 Task: Insert curve line.
Action: Mouse moved to (213, 77)
Screenshot: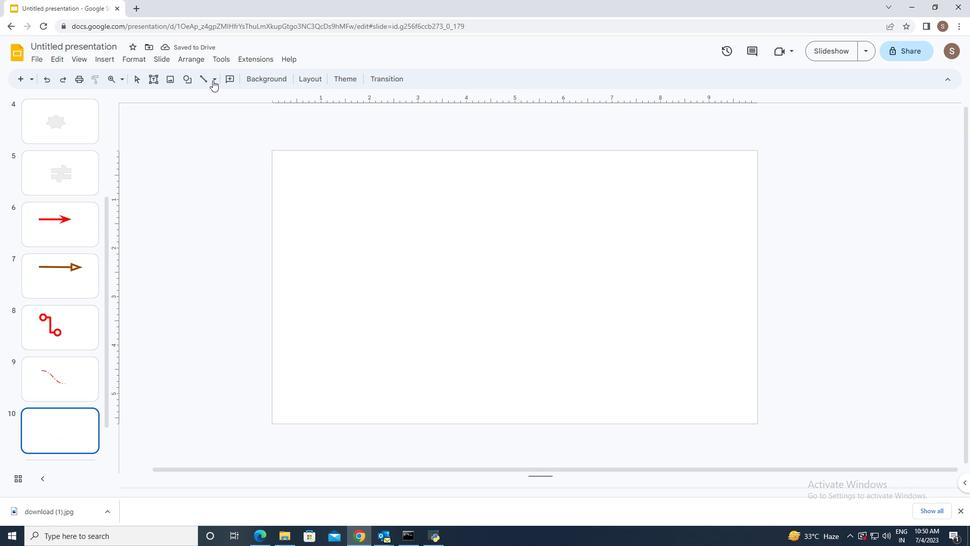 
Action: Mouse pressed left at (213, 77)
Screenshot: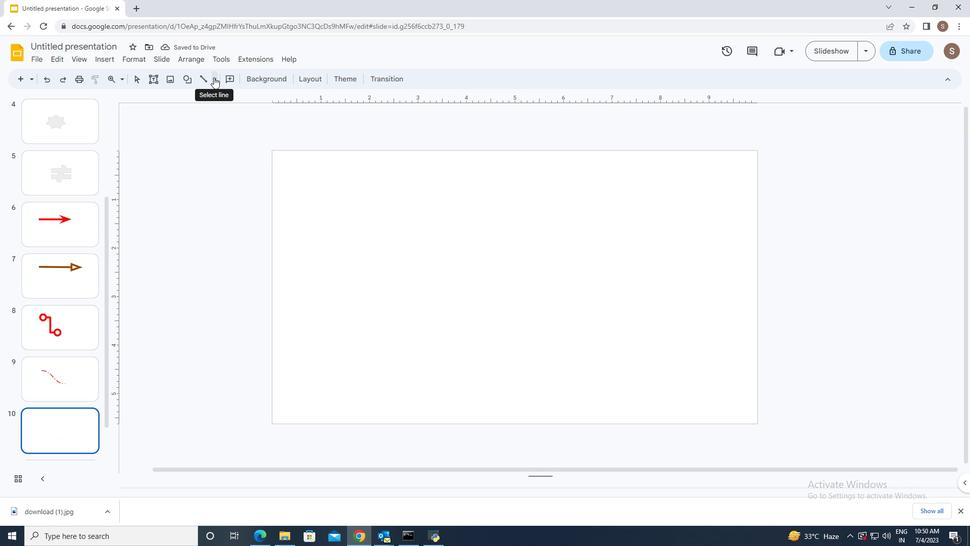 
Action: Mouse moved to (235, 165)
Screenshot: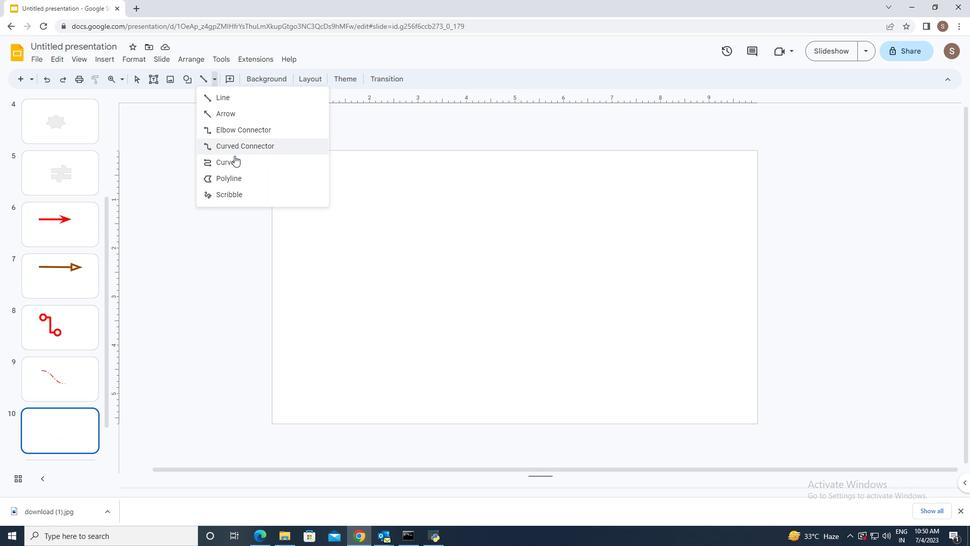 
Action: Mouse pressed left at (235, 165)
Screenshot: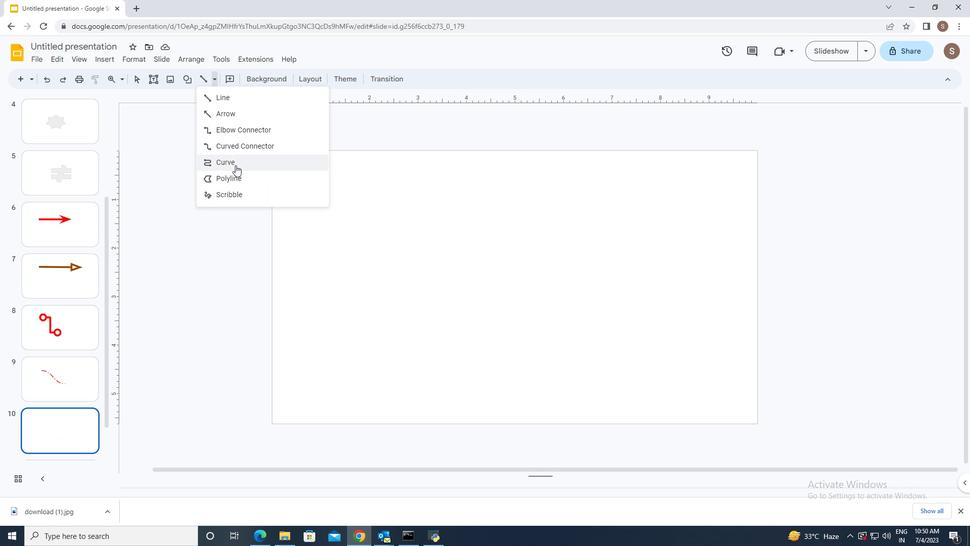 
Action: Mouse moved to (294, 212)
Screenshot: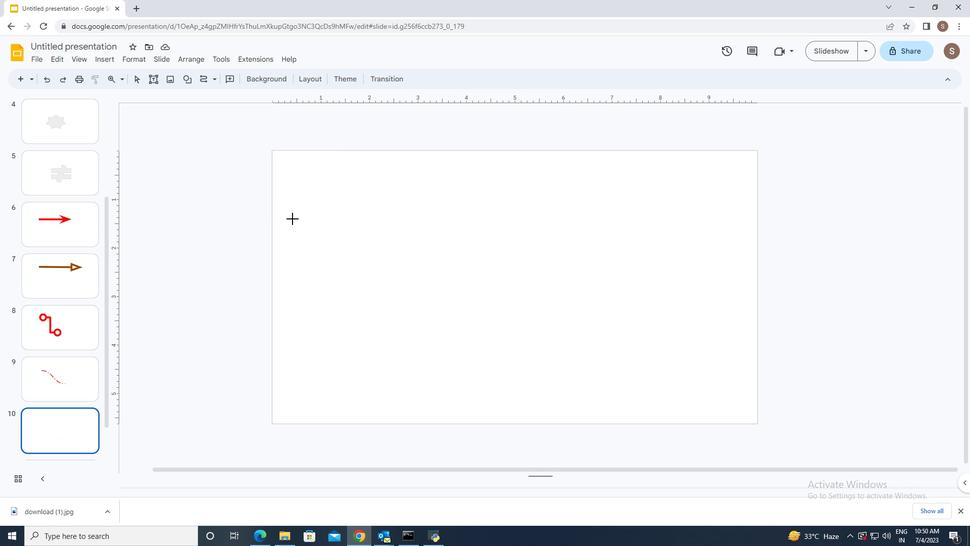 
Action: Mouse pressed left at (294, 212)
Screenshot: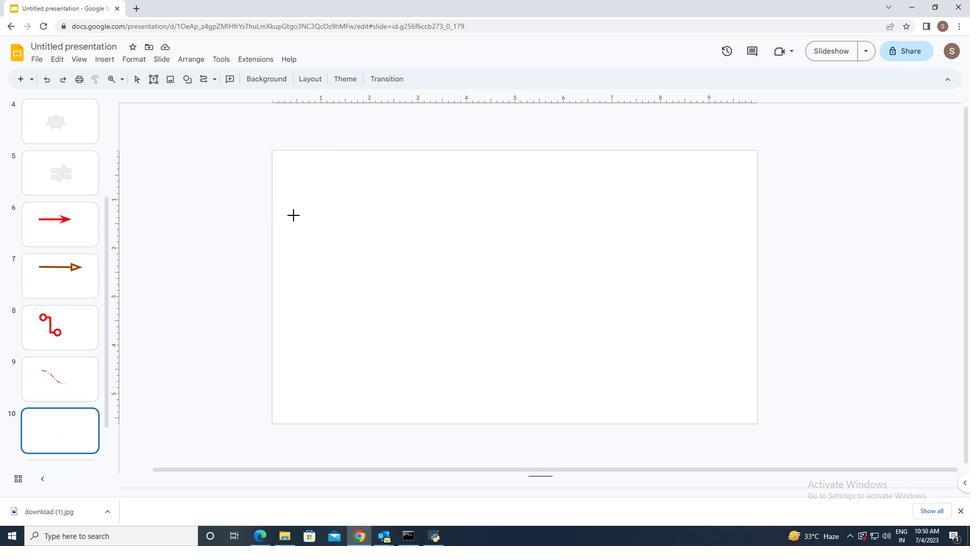 
Action: Mouse moved to (376, 199)
Screenshot: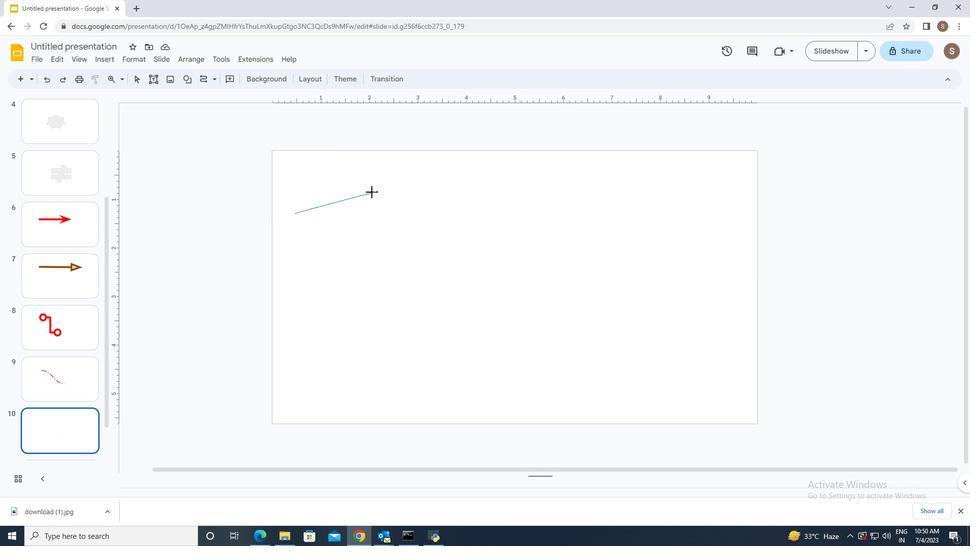 
Action: Mouse pressed left at (375, 198)
Screenshot: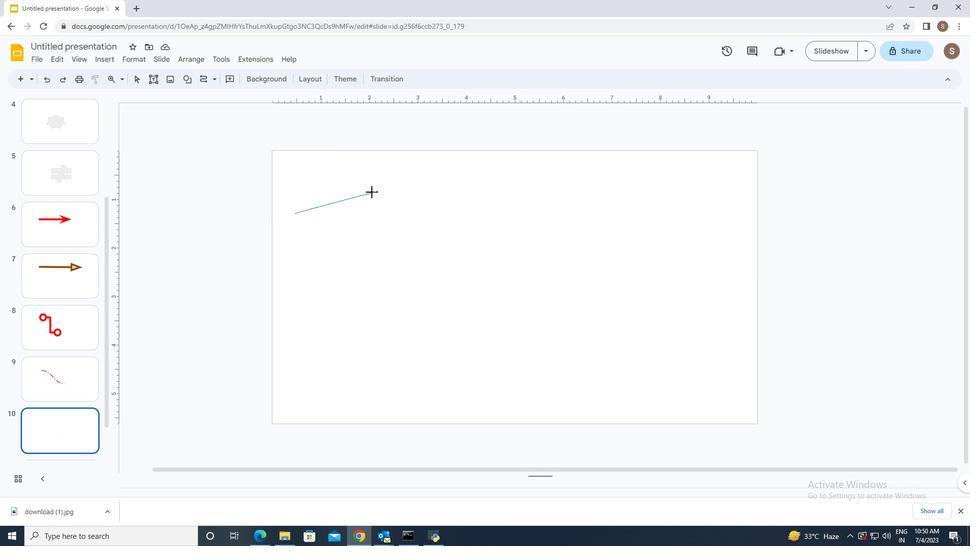 
Action: Mouse moved to (399, 310)
Screenshot: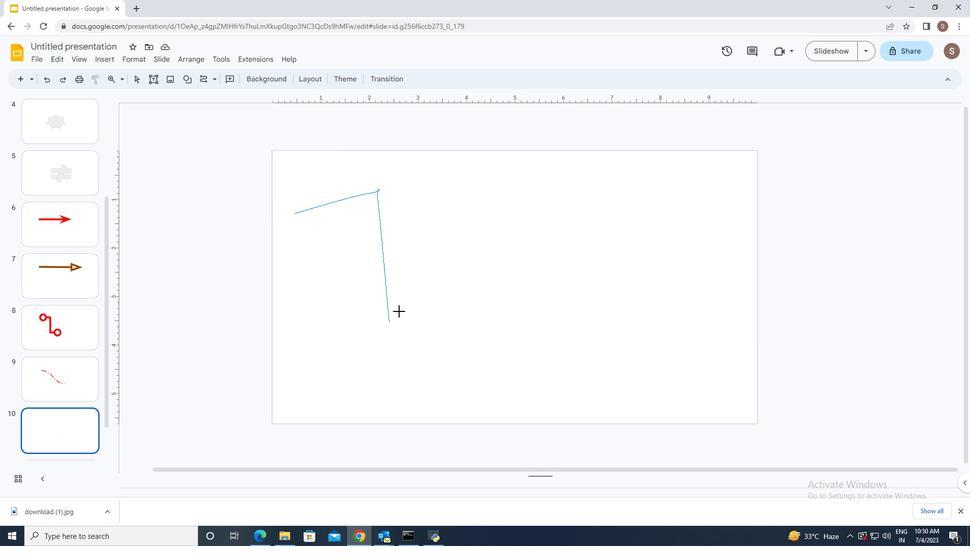 
Action: Mouse pressed left at (399, 310)
Screenshot: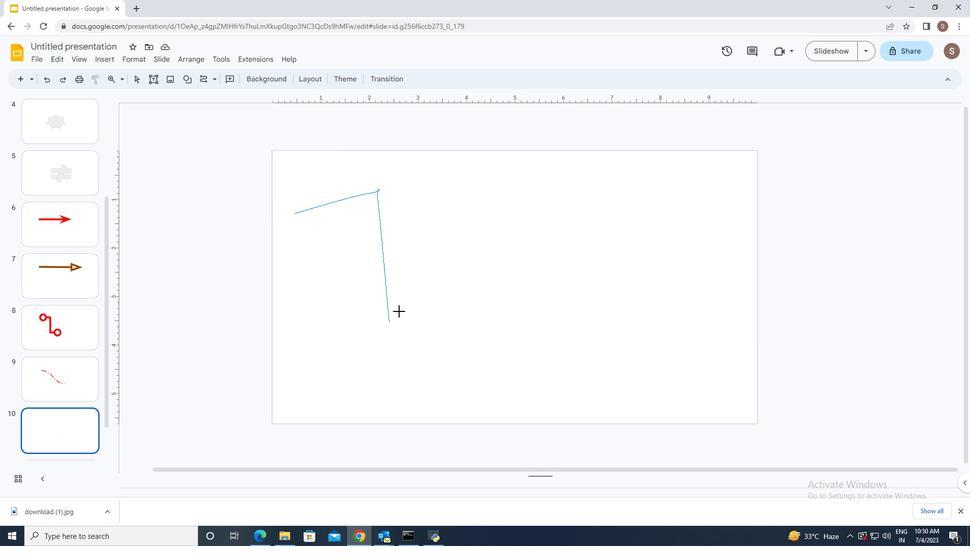 
Action: Mouse moved to (458, 184)
Screenshot: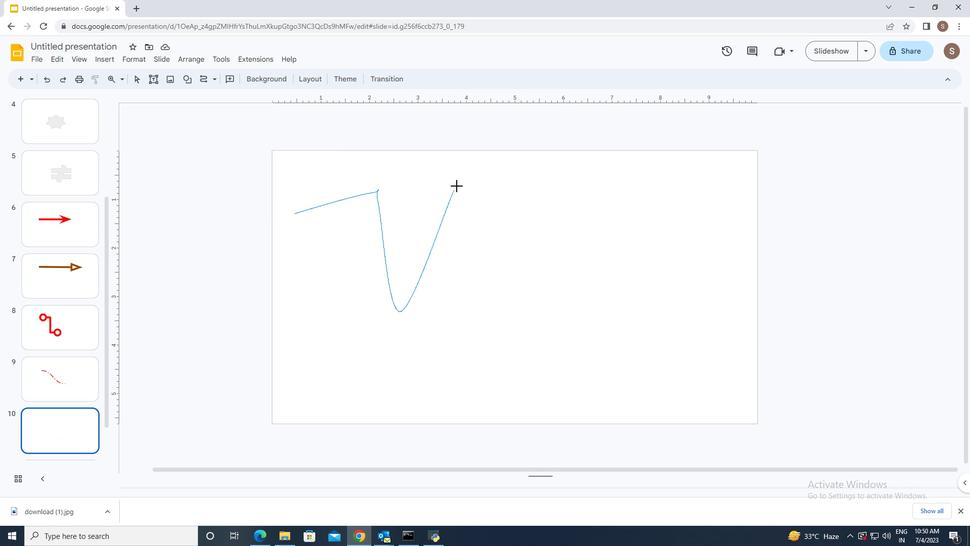 
Action: Mouse pressed left at (458, 184)
Screenshot: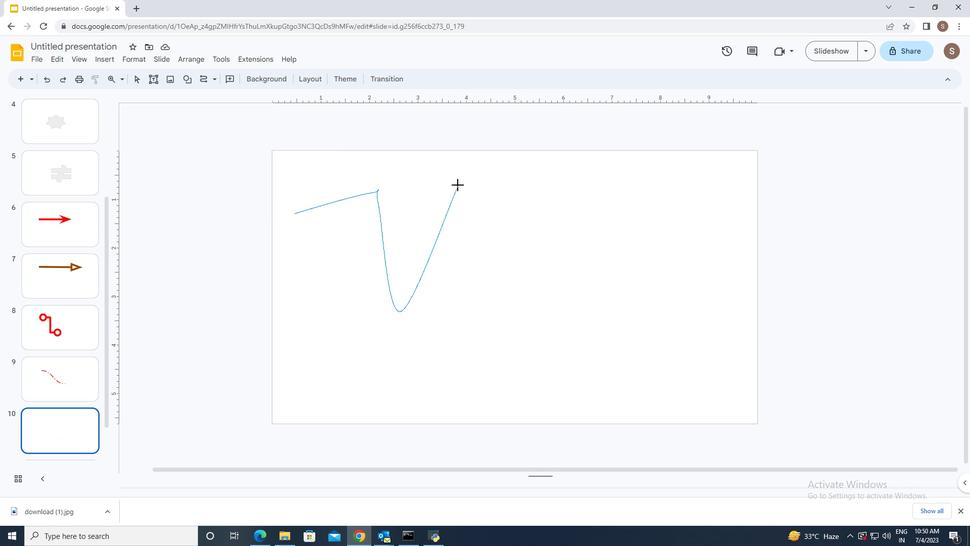 
Action: Mouse moved to (505, 324)
Screenshot: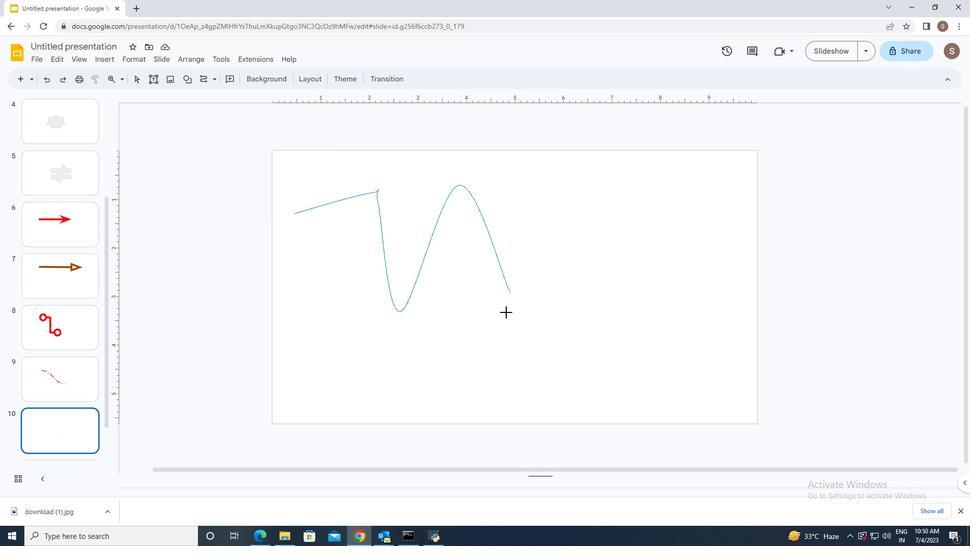 
Action: Mouse pressed left at (505, 324)
Screenshot: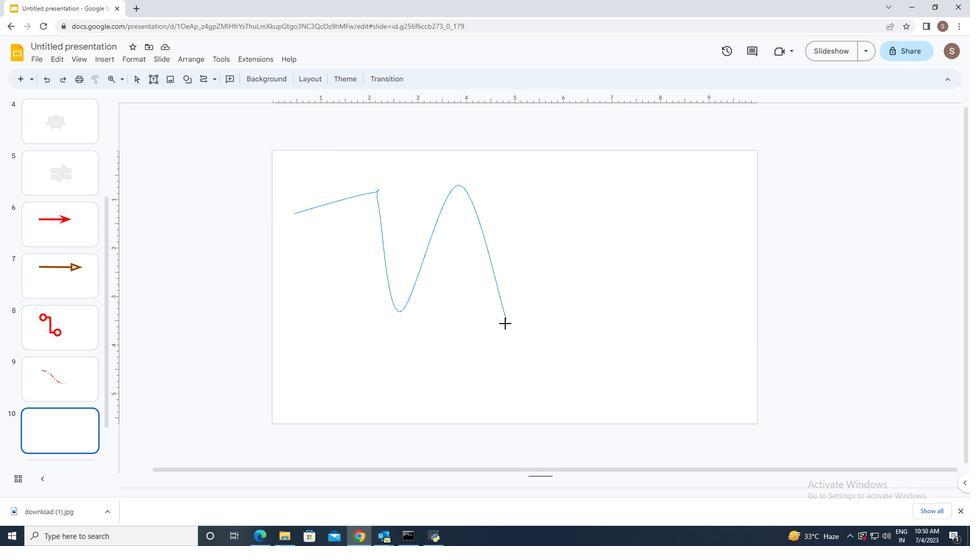 
Action: Mouse moved to (564, 198)
Screenshot: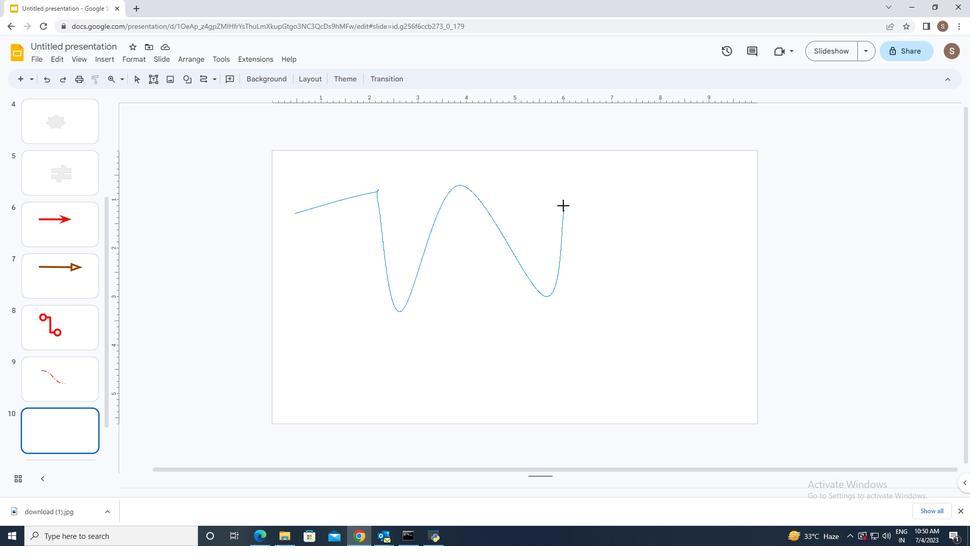 
Action: Mouse pressed left at (564, 198)
Screenshot: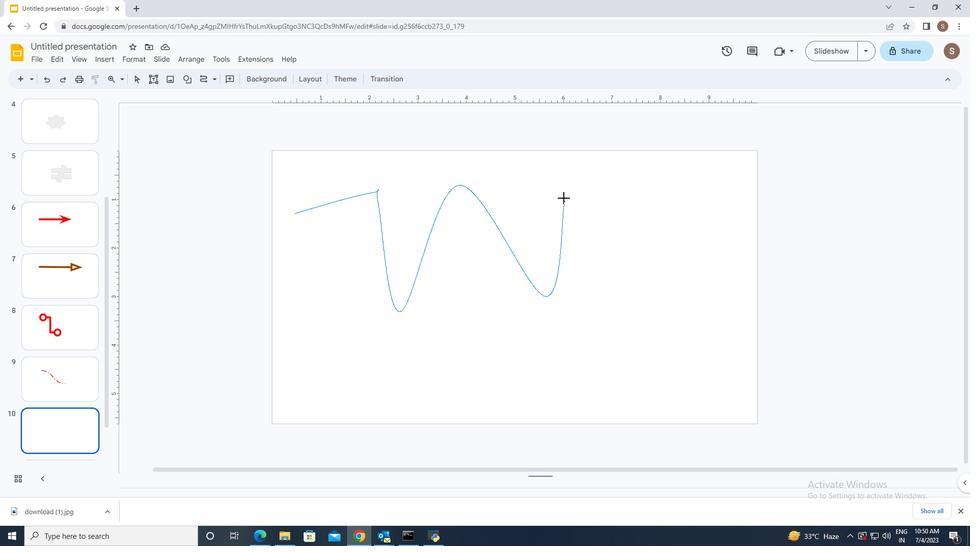 
Action: Mouse moved to (641, 294)
Screenshot: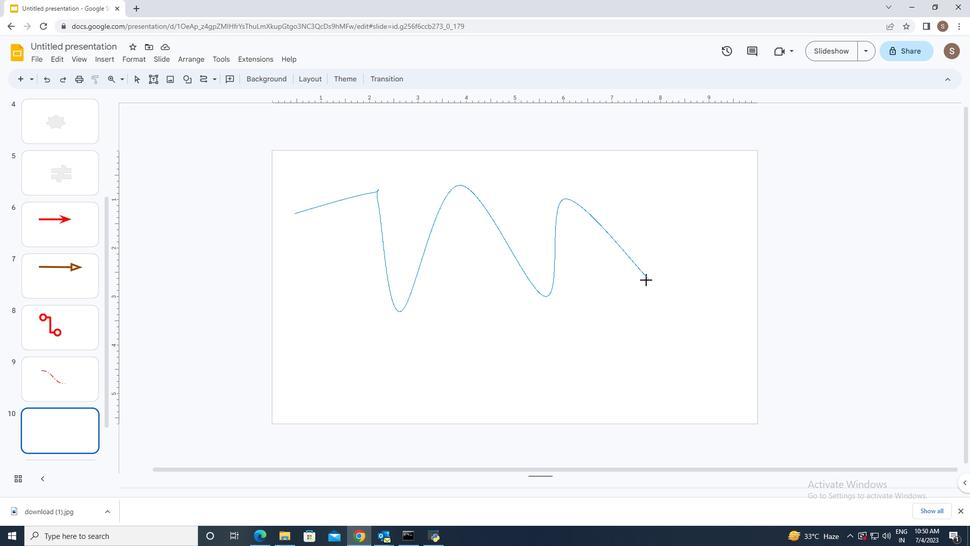 
Action: Mouse pressed left at (641, 294)
Screenshot: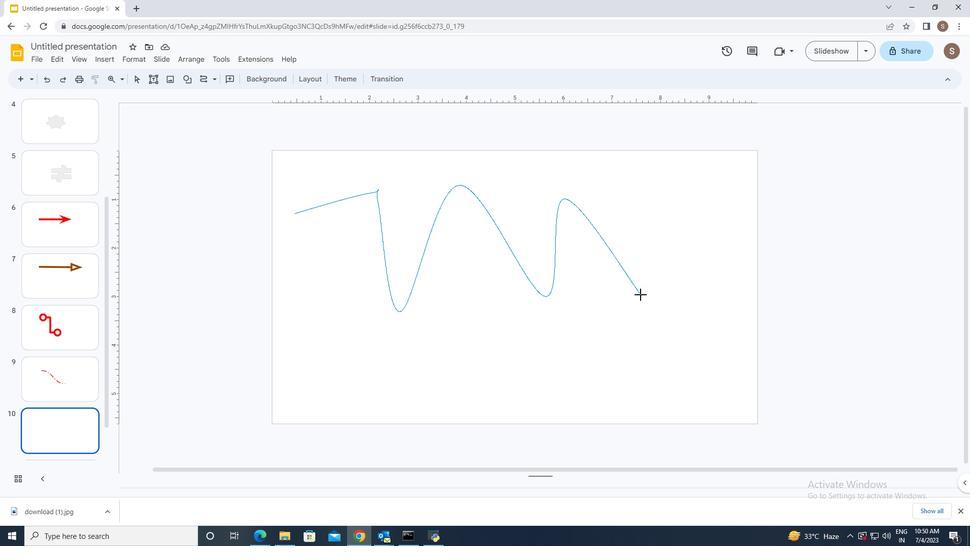 
Action: Mouse pressed left at (641, 294)
Screenshot: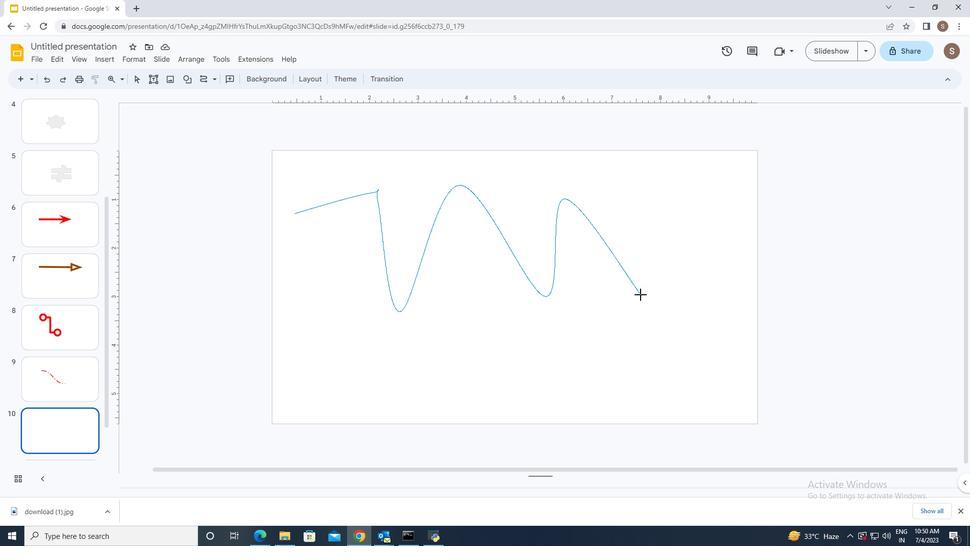 
Action: Mouse pressed left at (641, 294)
Screenshot: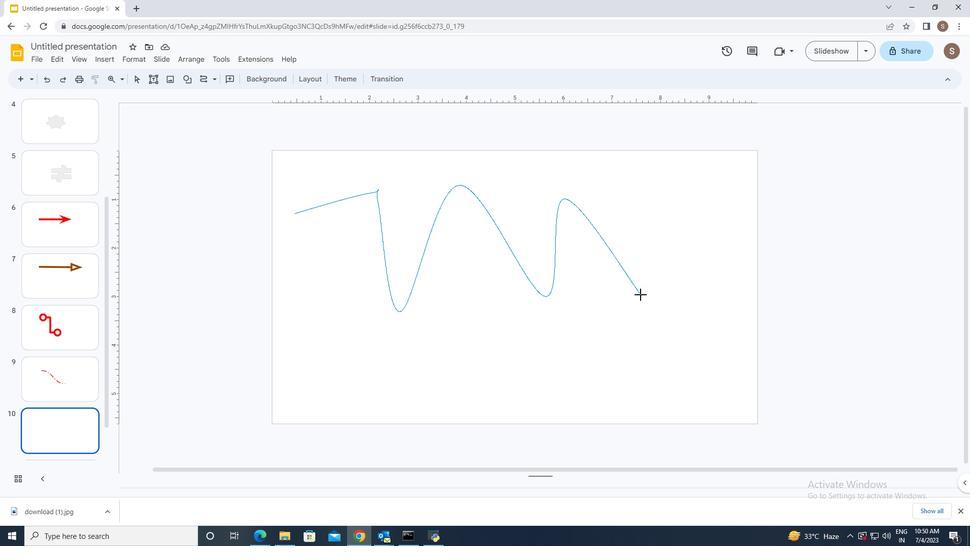 
Action: Mouse moved to (592, 344)
Screenshot: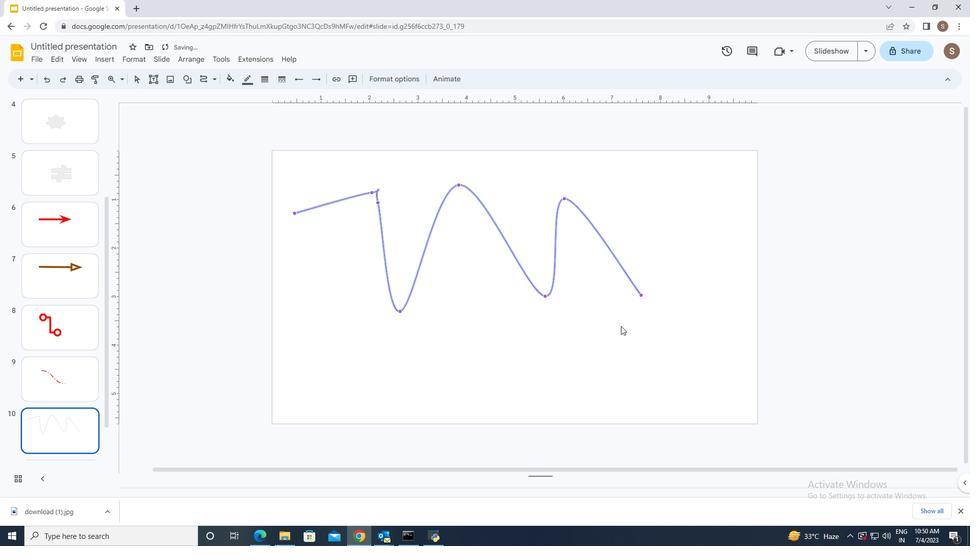 
Action: Mouse pressed left at (592, 344)
Screenshot: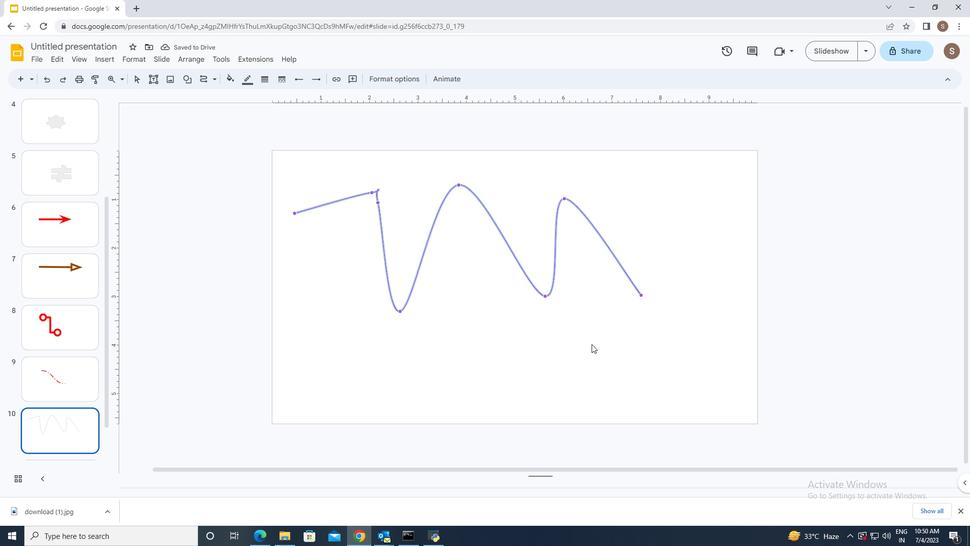 
Action: Mouse pressed left at (592, 344)
Screenshot: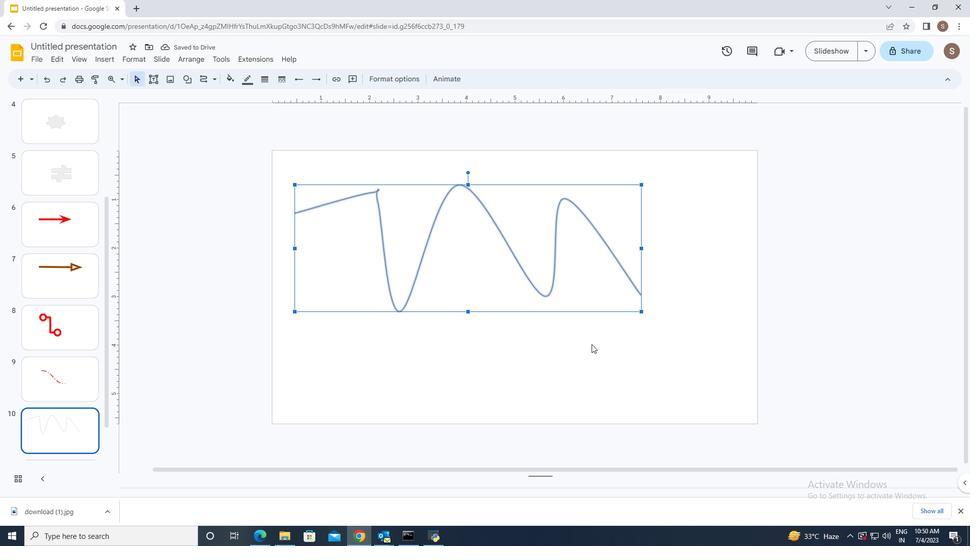 
